 Task: Edit Production Designer By SAAC in Adrenaline Trailer
Action: Mouse pressed left at (96, 73)
Screenshot: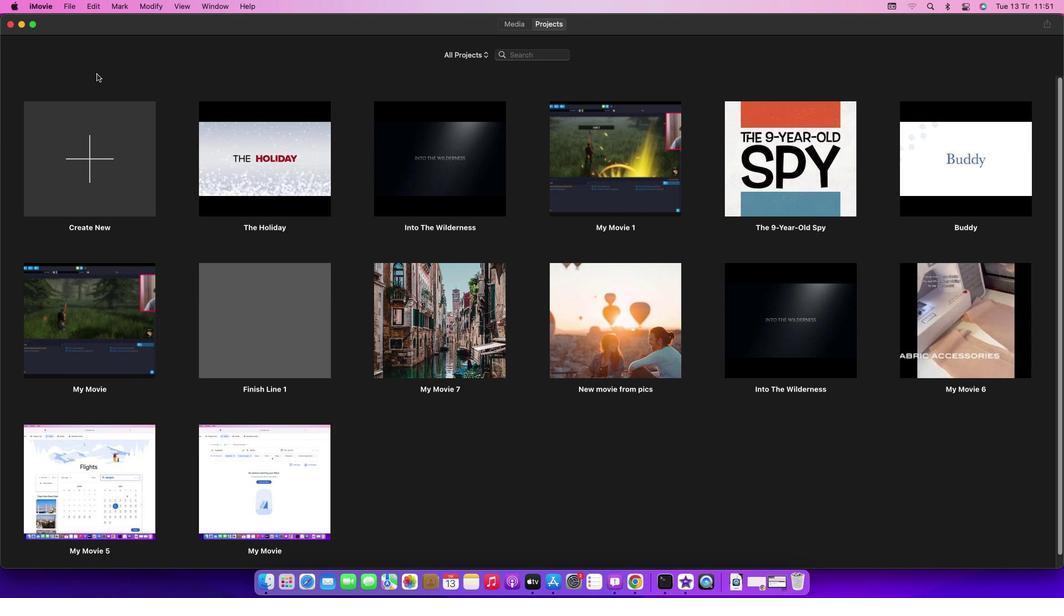 
Action: Mouse moved to (70, 2)
Screenshot: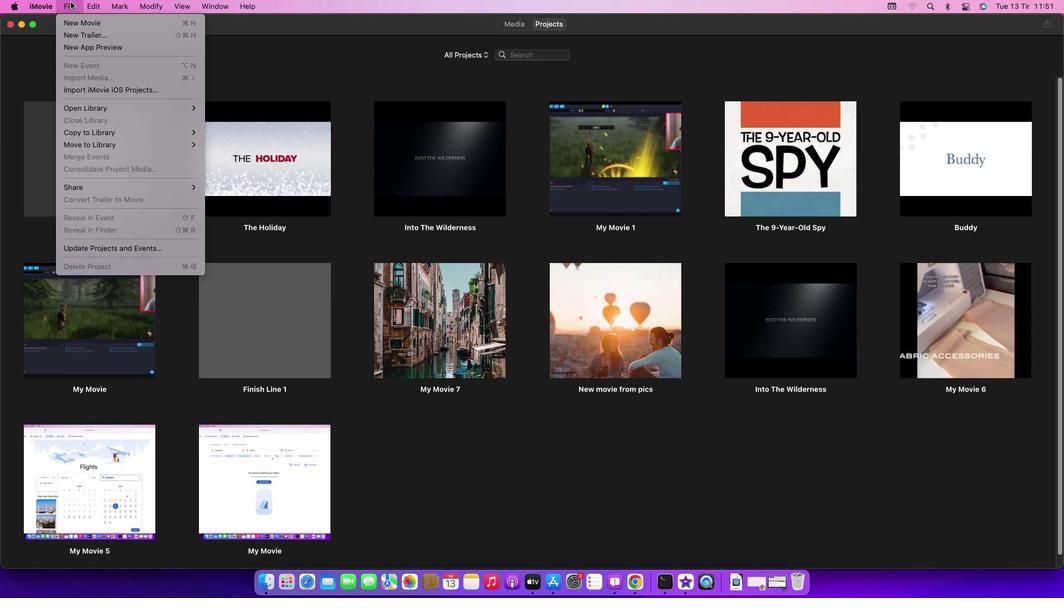 
Action: Mouse pressed left at (70, 2)
Screenshot: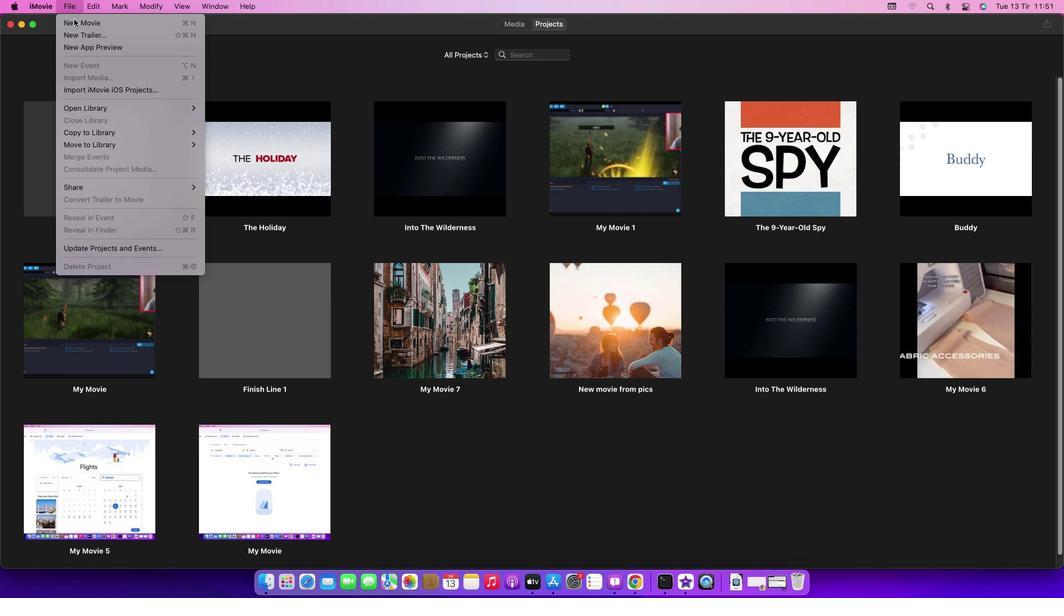 
Action: Mouse moved to (83, 37)
Screenshot: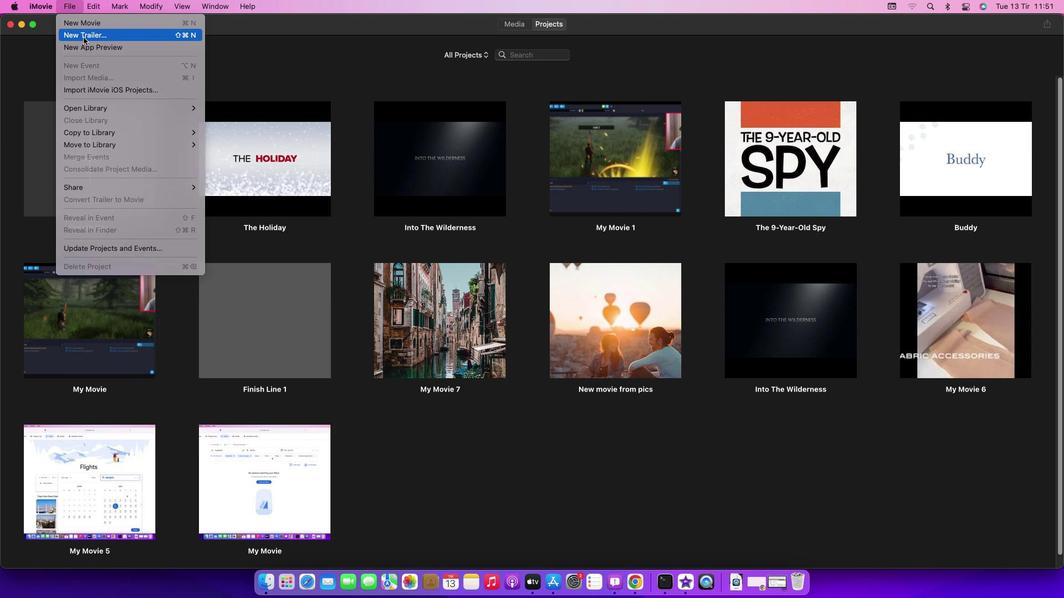 
Action: Mouse pressed left at (83, 37)
Screenshot: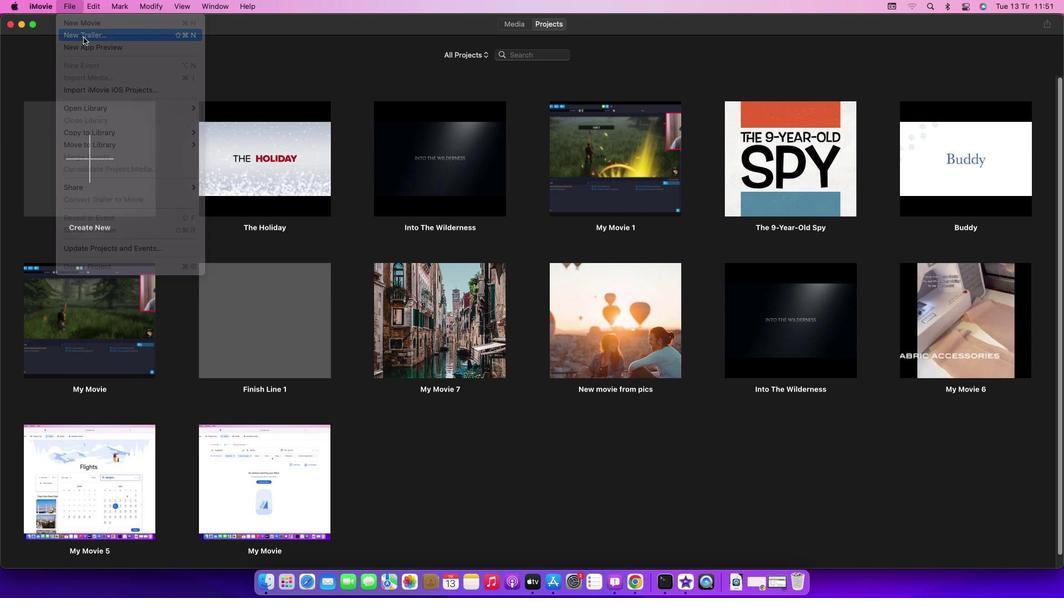 
Action: Mouse moved to (624, 307)
Screenshot: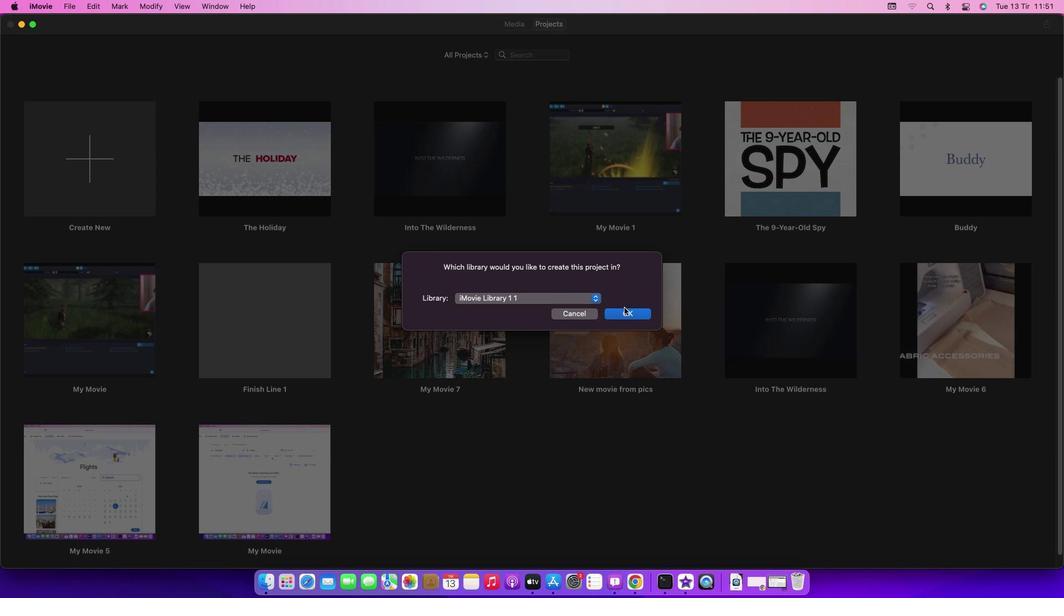 
Action: Mouse pressed left at (624, 307)
Screenshot: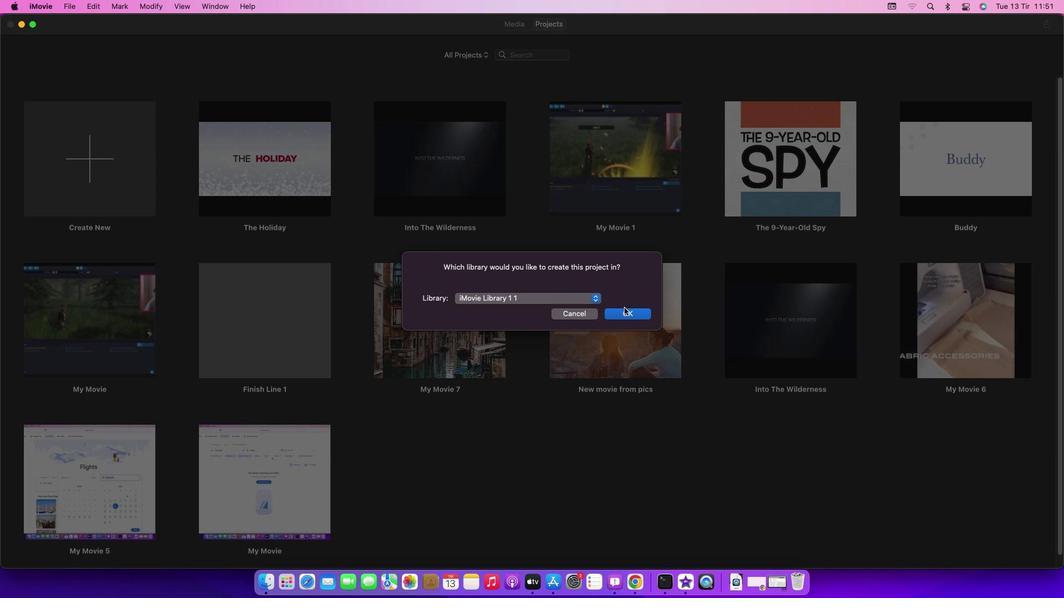
Action: Mouse moved to (623, 313)
Screenshot: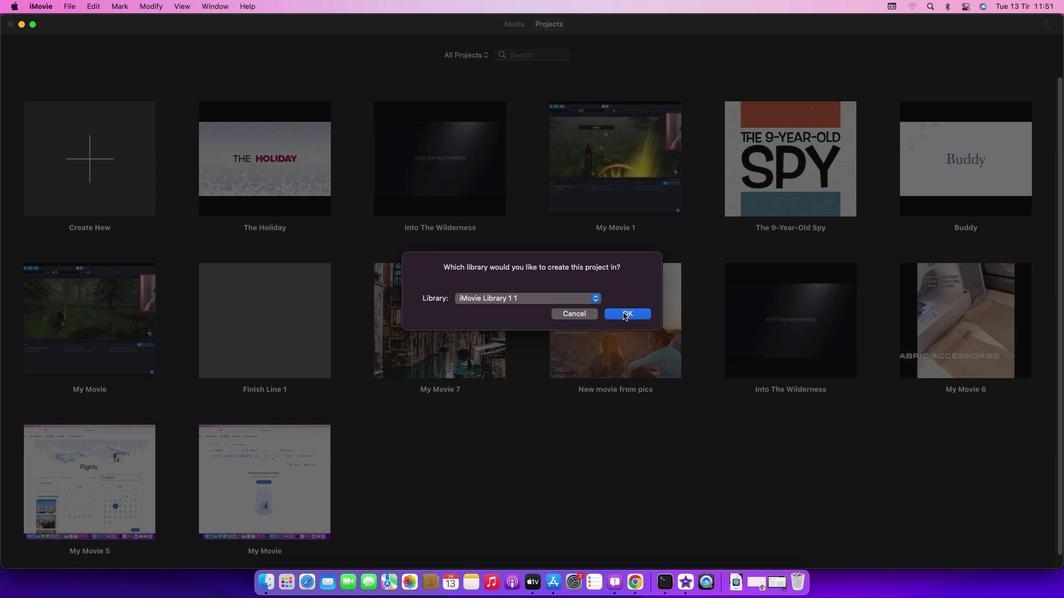 
Action: Mouse pressed left at (623, 313)
Screenshot: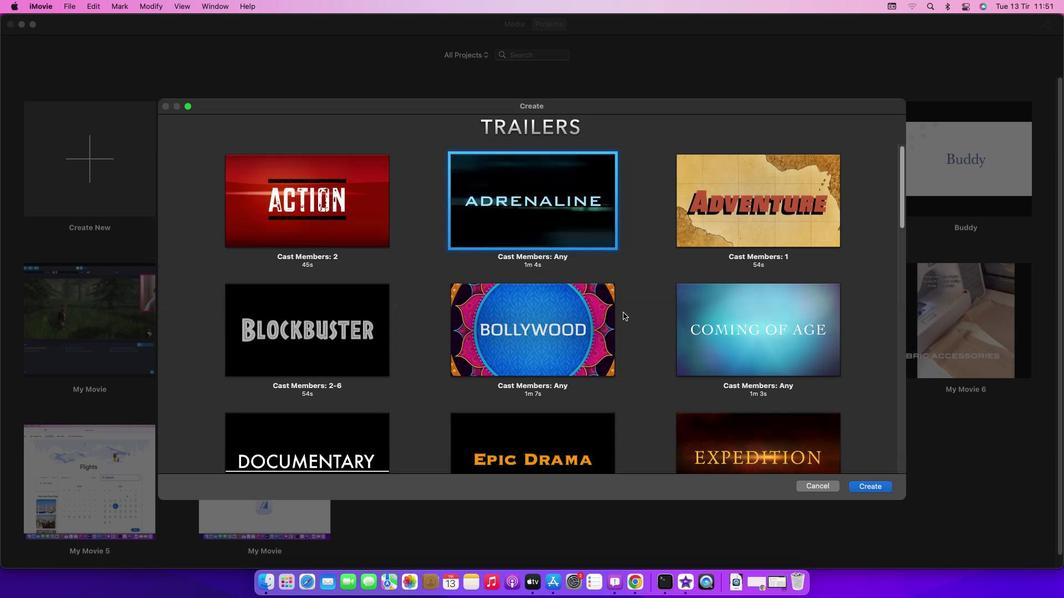 
Action: Mouse moved to (568, 236)
Screenshot: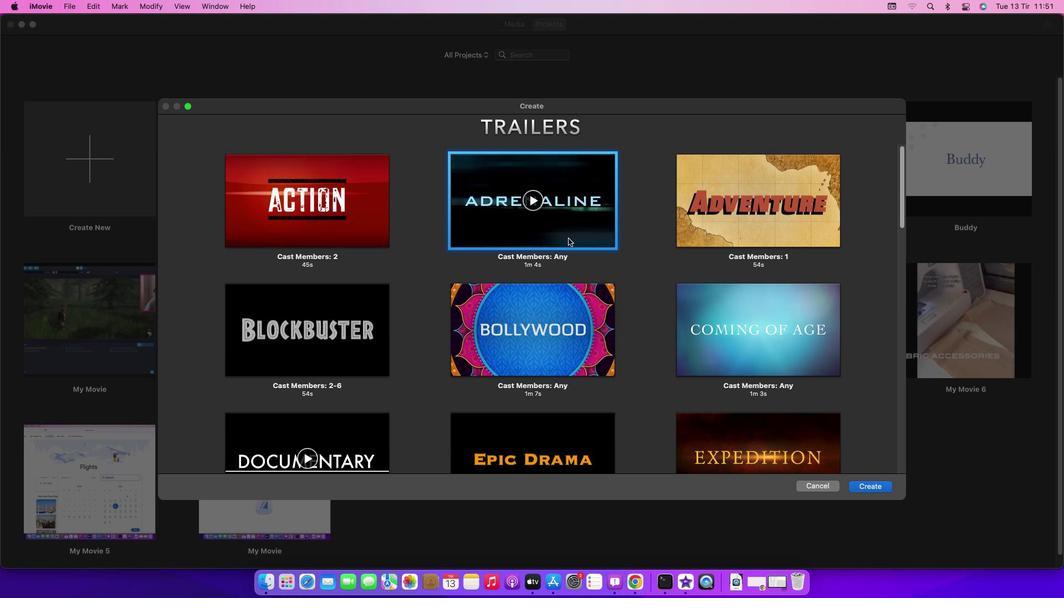 
Action: Mouse pressed left at (568, 236)
Screenshot: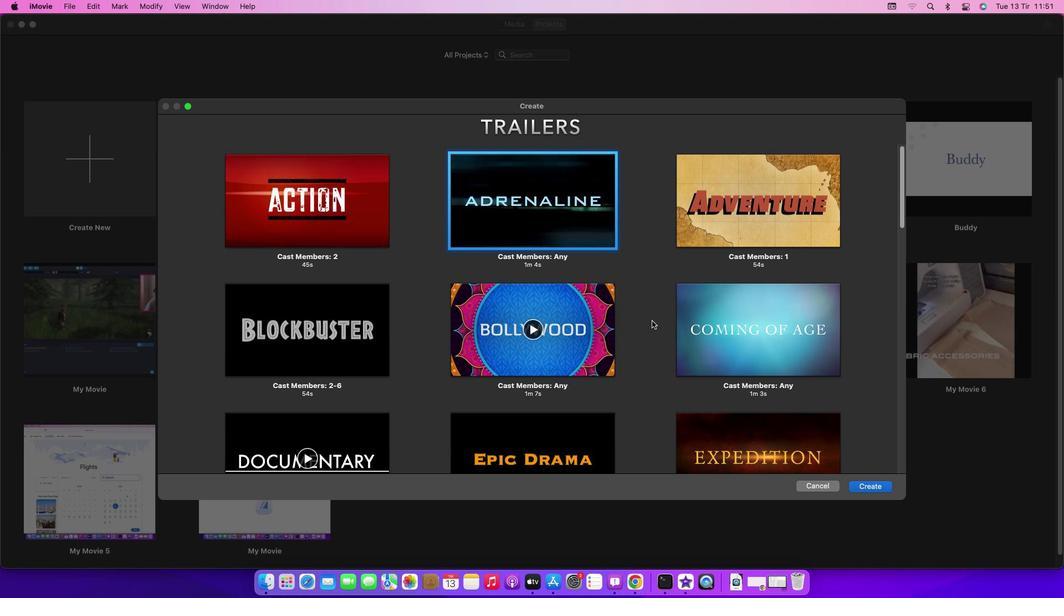 
Action: Mouse moved to (871, 487)
Screenshot: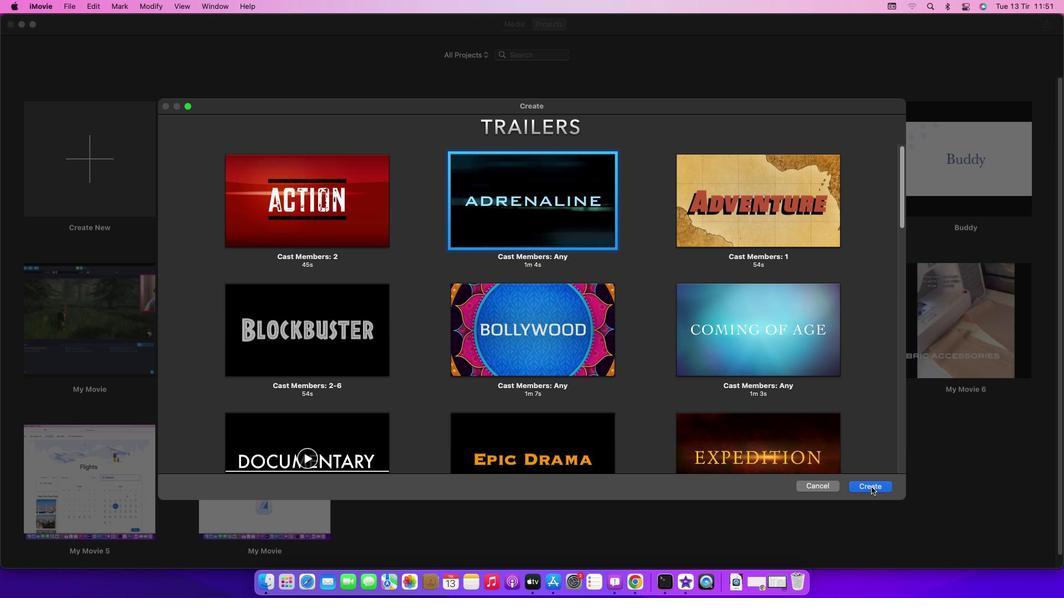 
Action: Mouse pressed left at (871, 487)
Screenshot: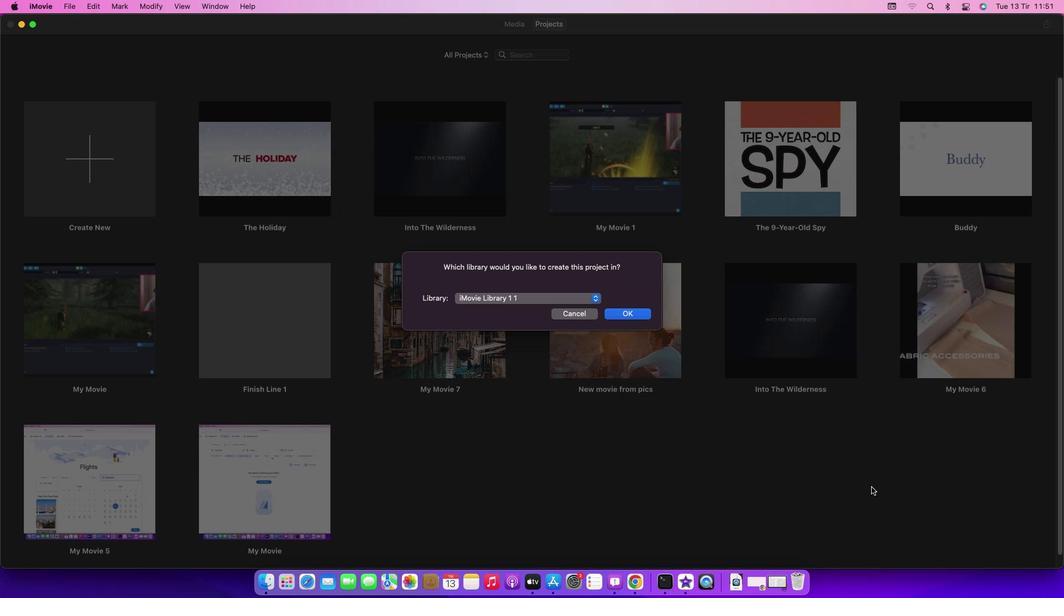 
Action: Mouse moved to (303, 461)
Screenshot: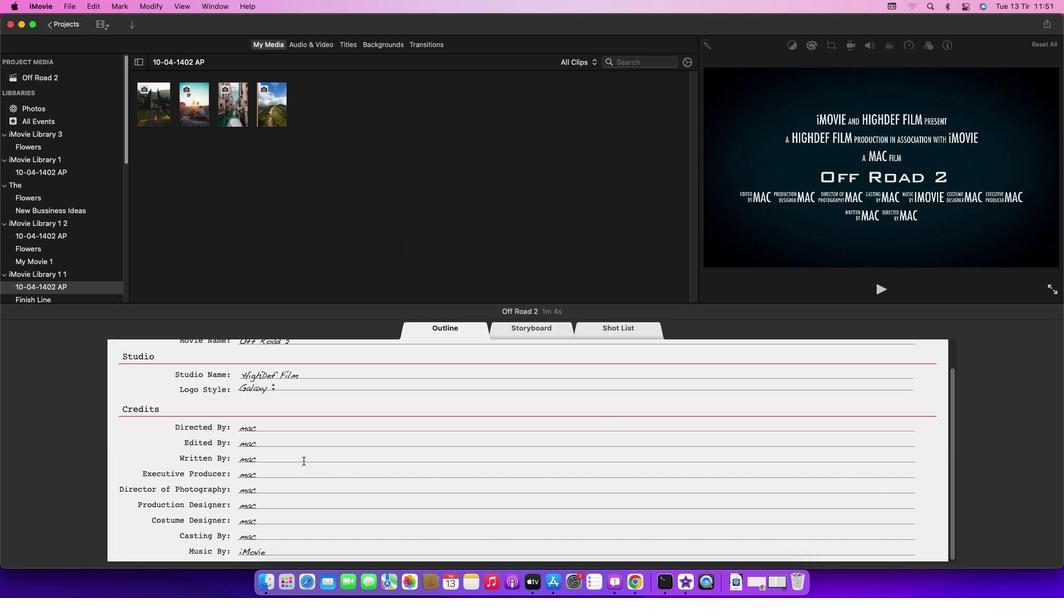
Action: Mouse scrolled (303, 461) with delta (0, 0)
Screenshot: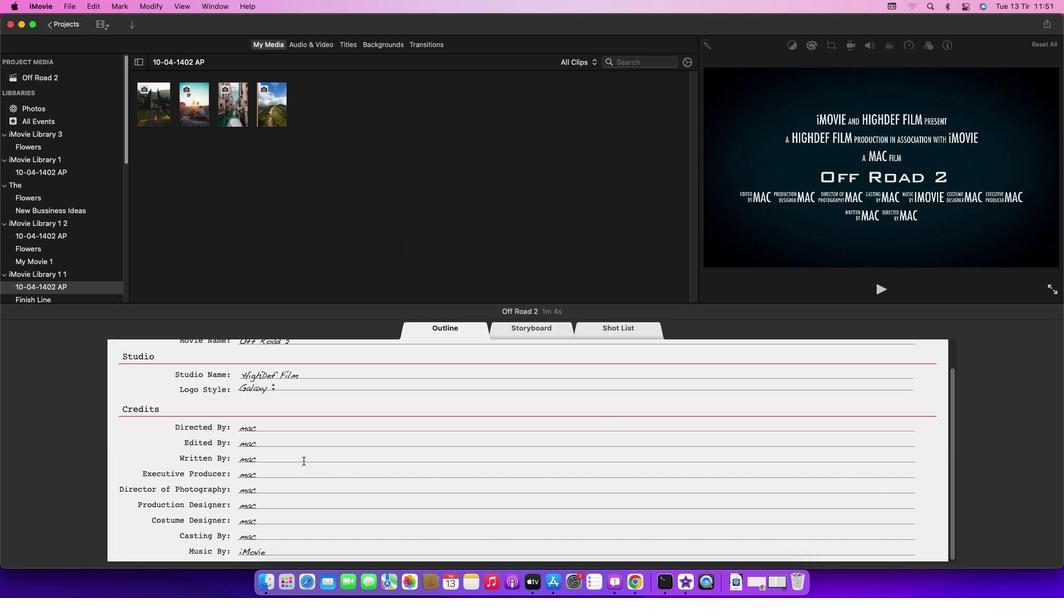 
Action: Mouse scrolled (303, 461) with delta (0, 0)
Screenshot: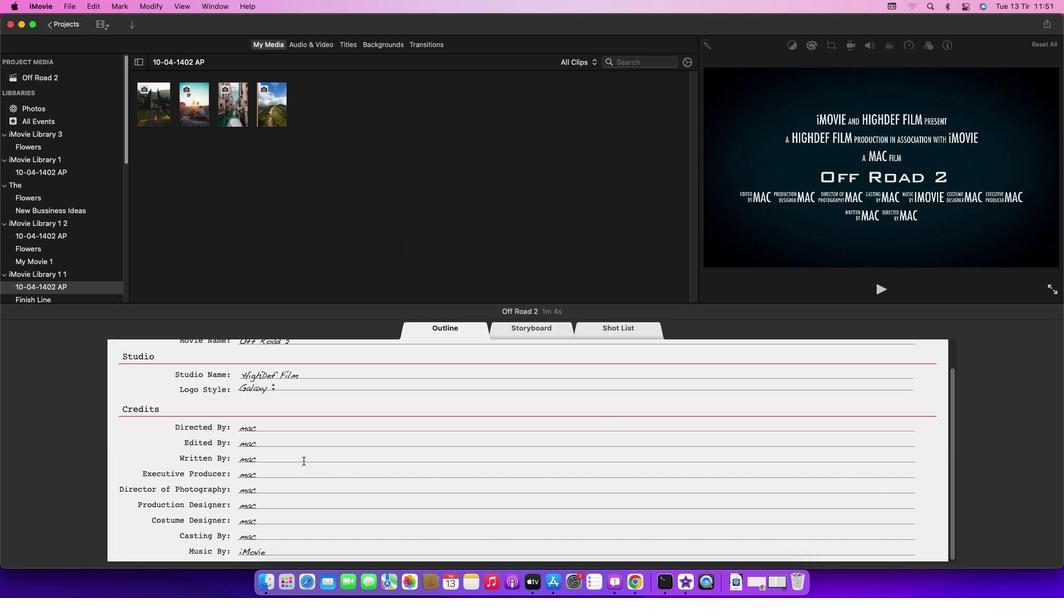
Action: Mouse scrolled (303, 461) with delta (0, 0)
Screenshot: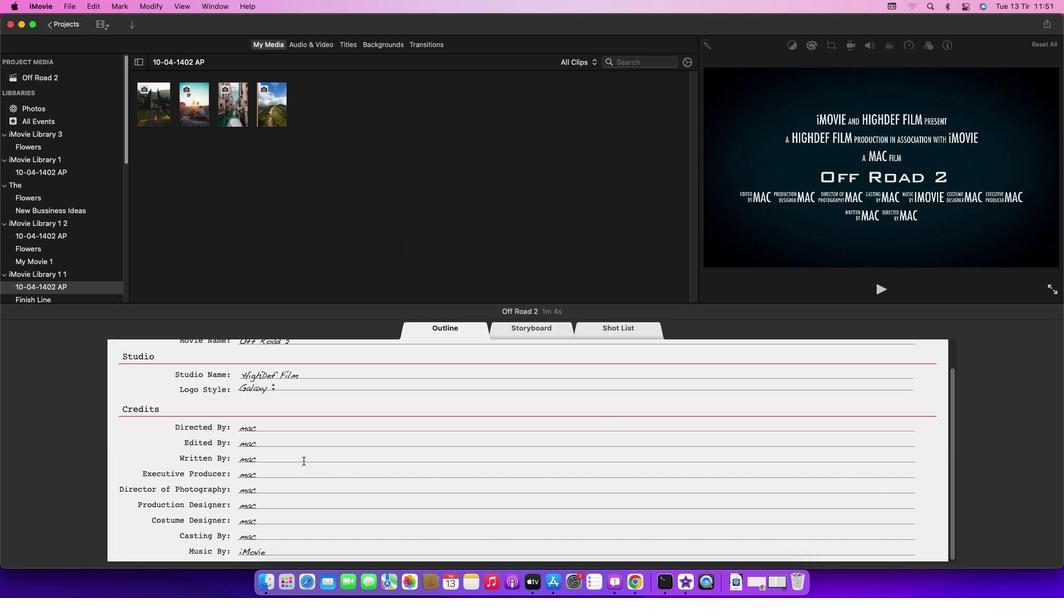 
Action: Mouse scrolled (303, 461) with delta (0, -1)
Screenshot: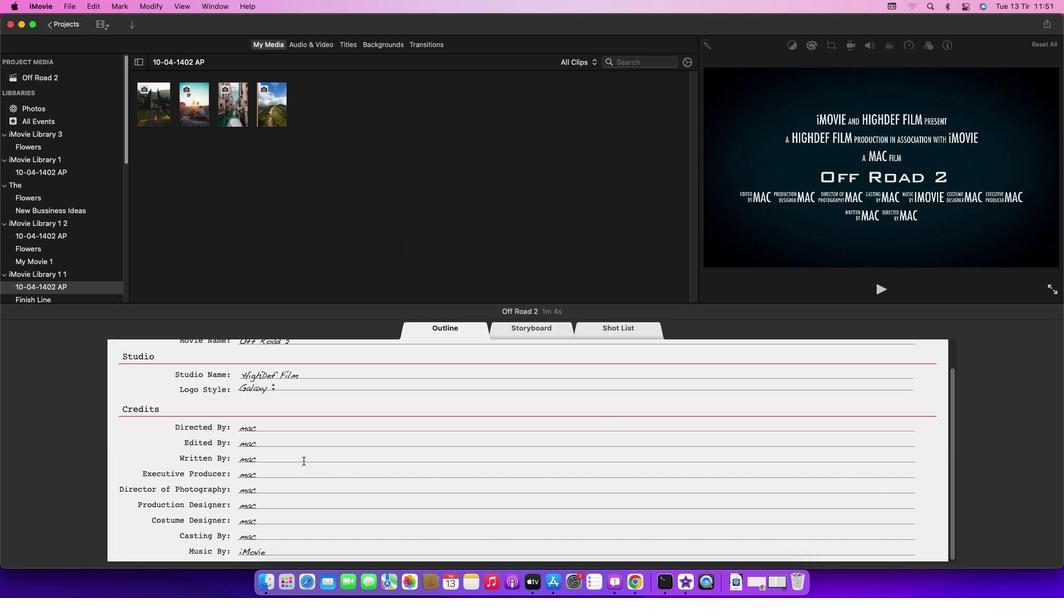 
Action: Mouse scrolled (303, 461) with delta (0, 0)
Screenshot: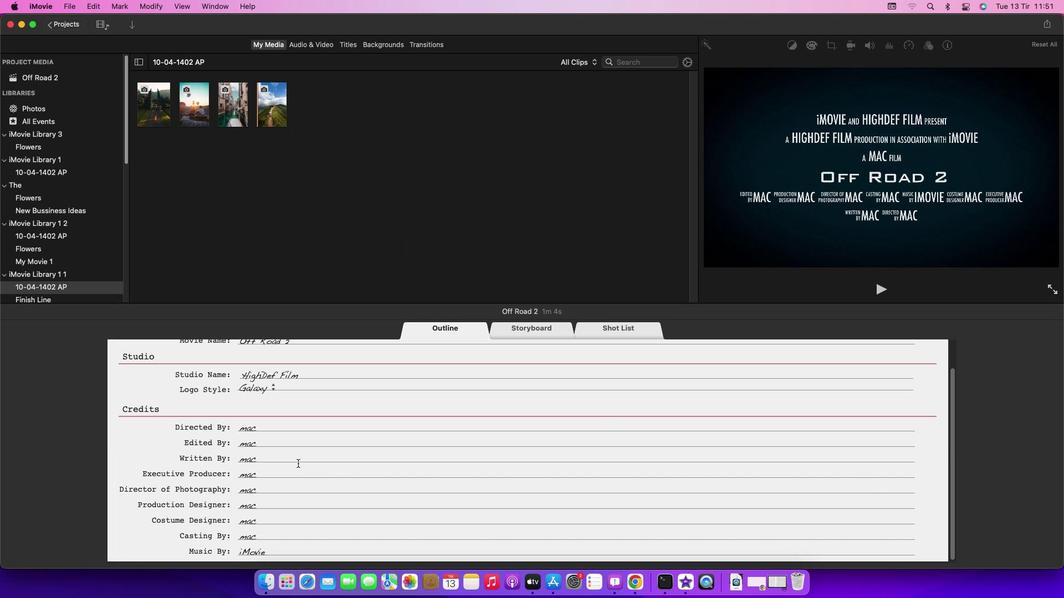 
Action: Mouse scrolled (303, 461) with delta (0, 0)
Screenshot: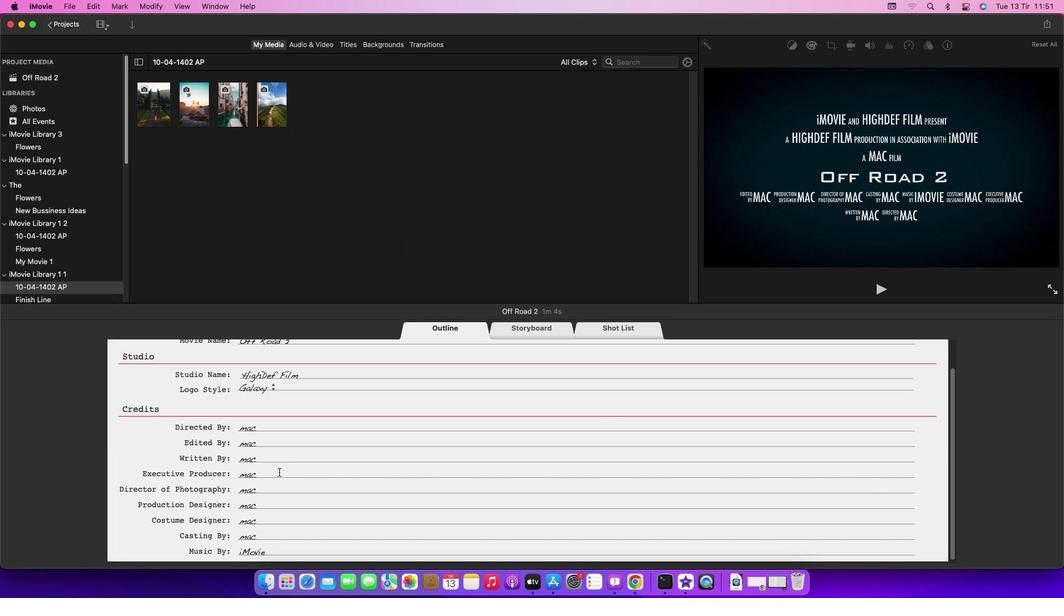 
Action: Mouse scrolled (303, 461) with delta (0, -1)
Screenshot: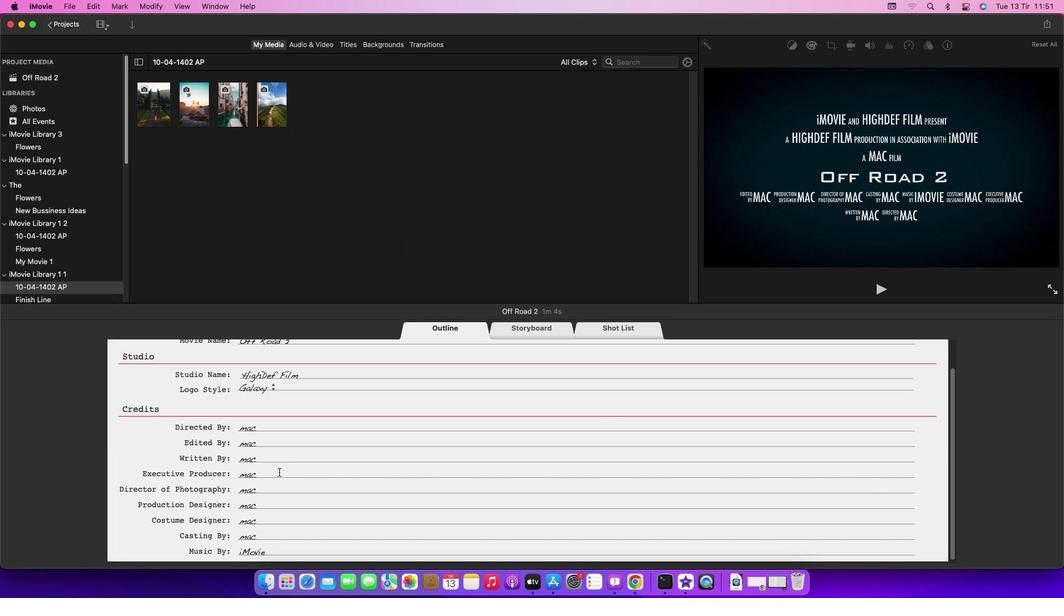 
Action: Mouse scrolled (303, 461) with delta (0, -2)
Screenshot: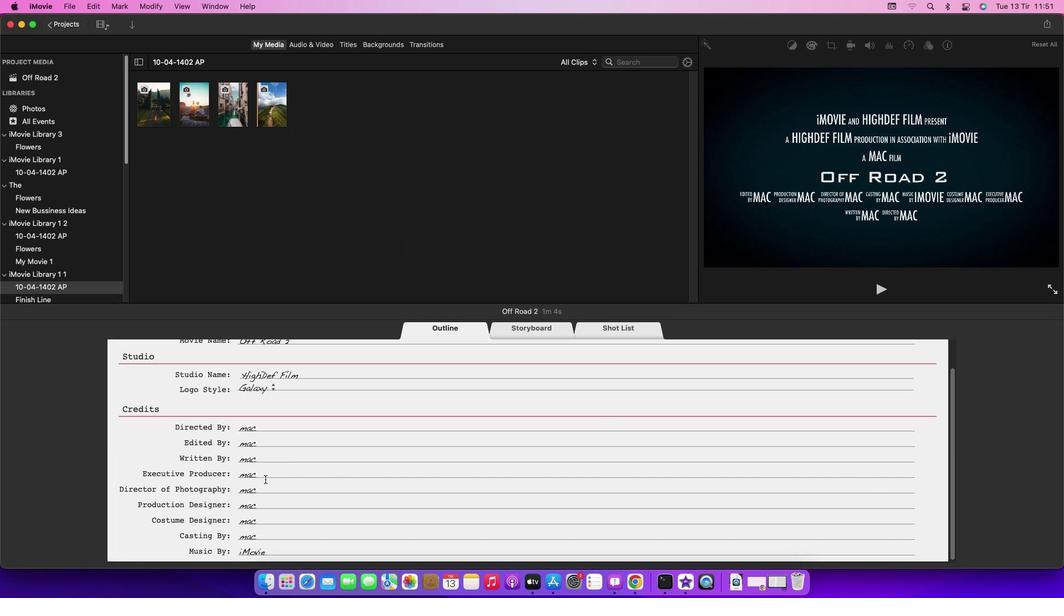 
Action: Mouse moved to (266, 507)
Screenshot: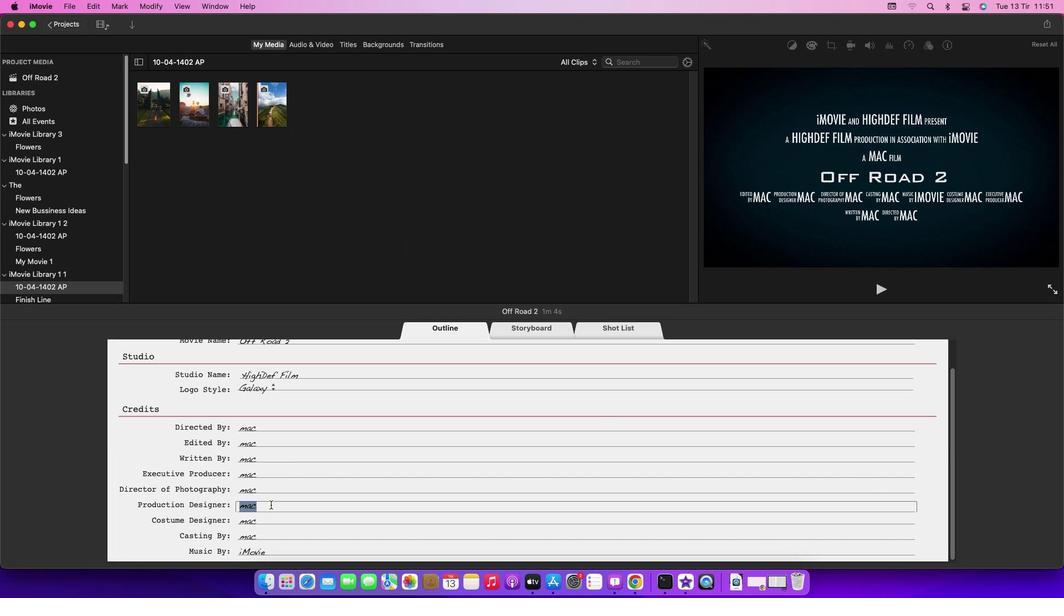 
Action: Mouse pressed left at (266, 507)
Screenshot: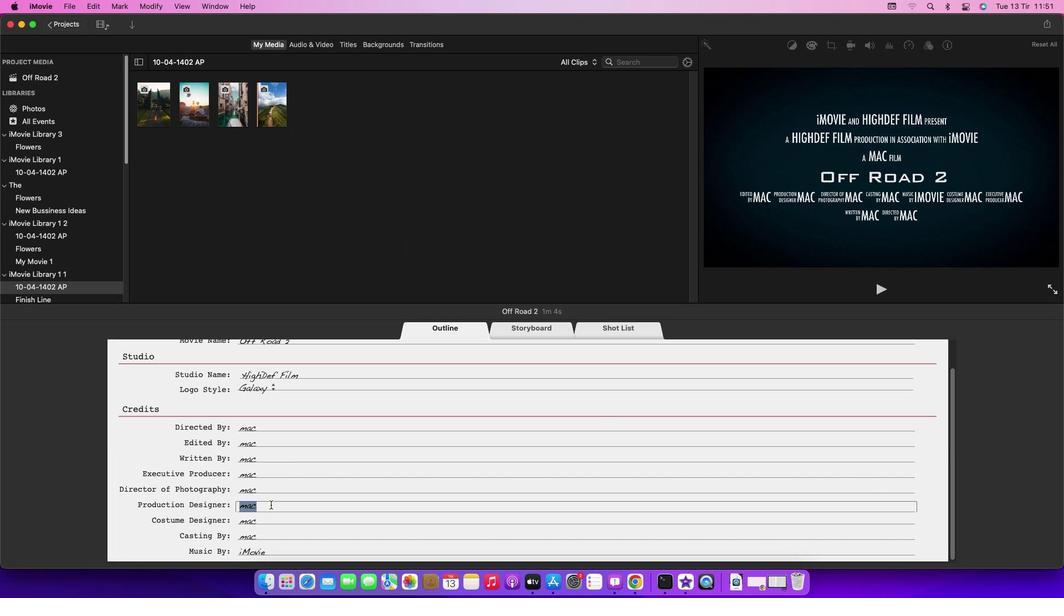 
Action: Mouse moved to (270, 504)
Screenshot: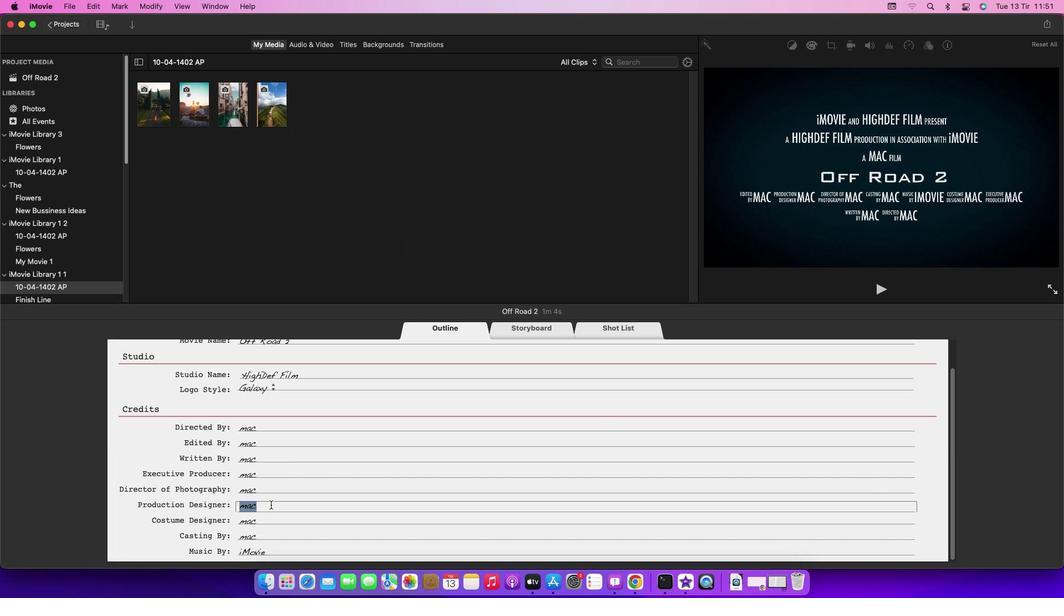 
Action: Key pressed Key.backspace'S''A''A''C'Key.enter
Screenshot: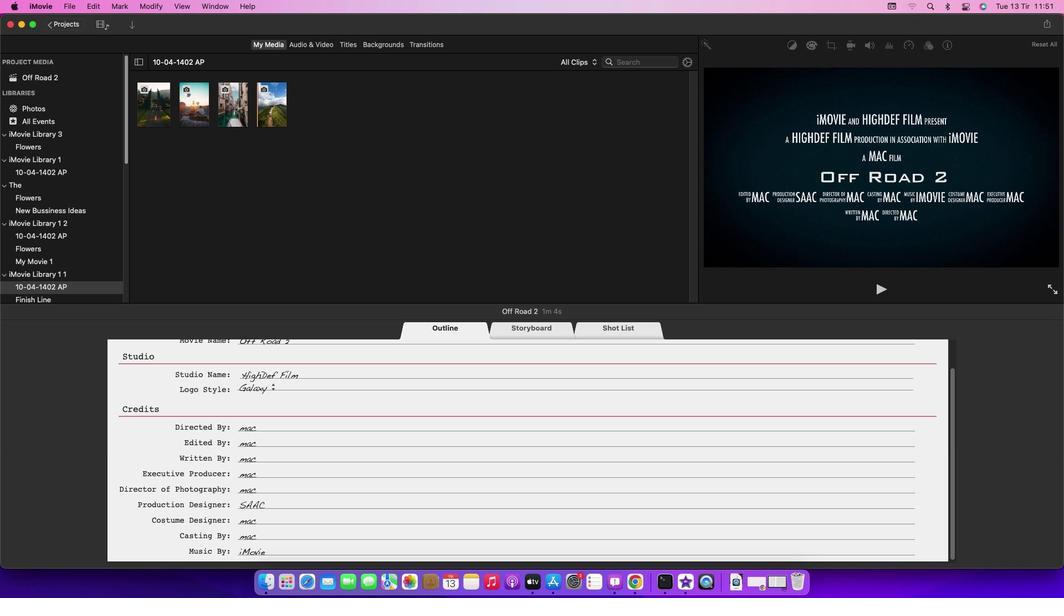 
